 Task: Select the phone type as home.
Action: Mouse moved to (664, 84)
Screenshot: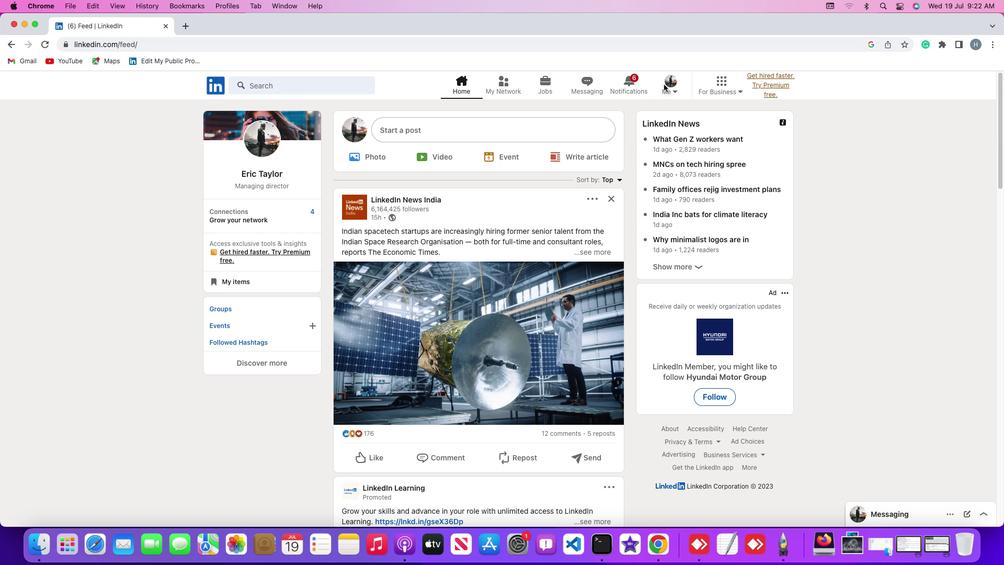 
Action: Mouse pressed left at (664, 84)
Screenshot: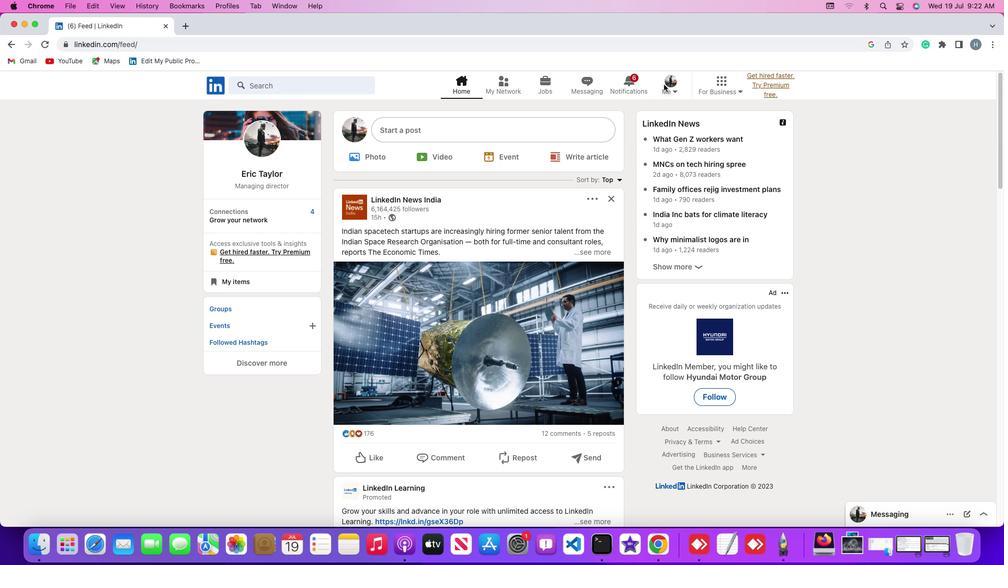 
Action: Mouse moved to (667, 85)
Screenshot: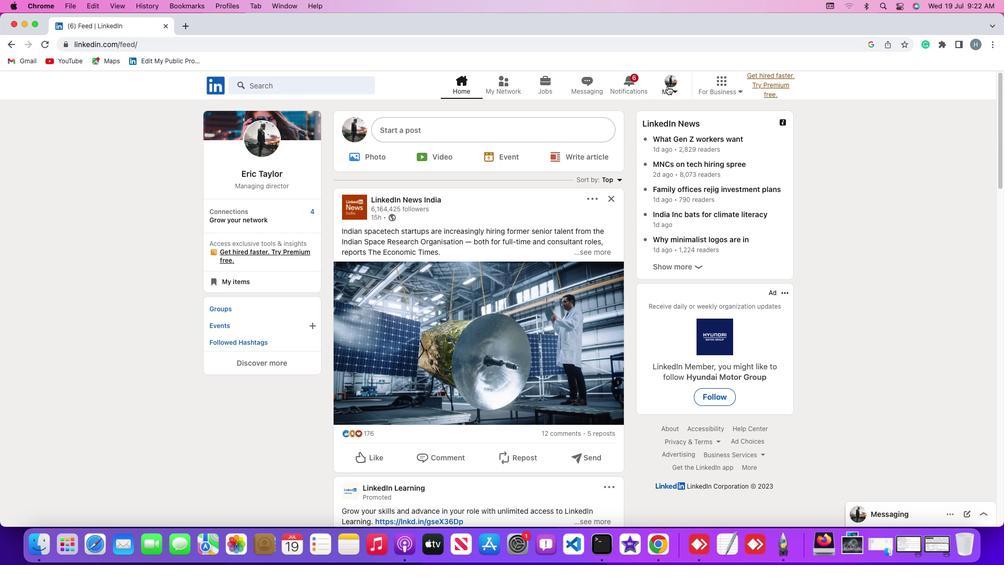 
Action: Mouse pressed left at (667, 85)
Screenshot: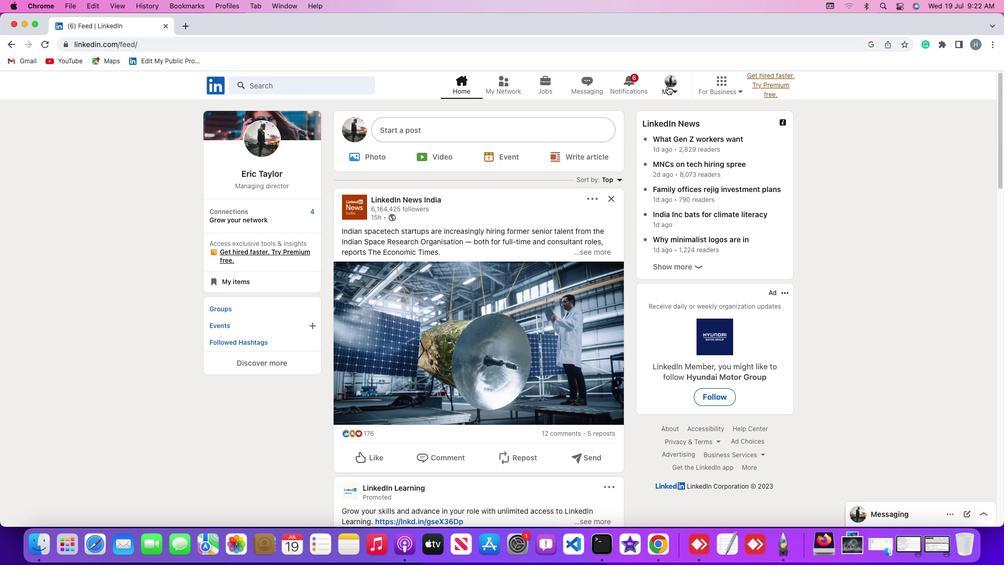 
Action: Mouse moved to (663, 143)
Screenshot: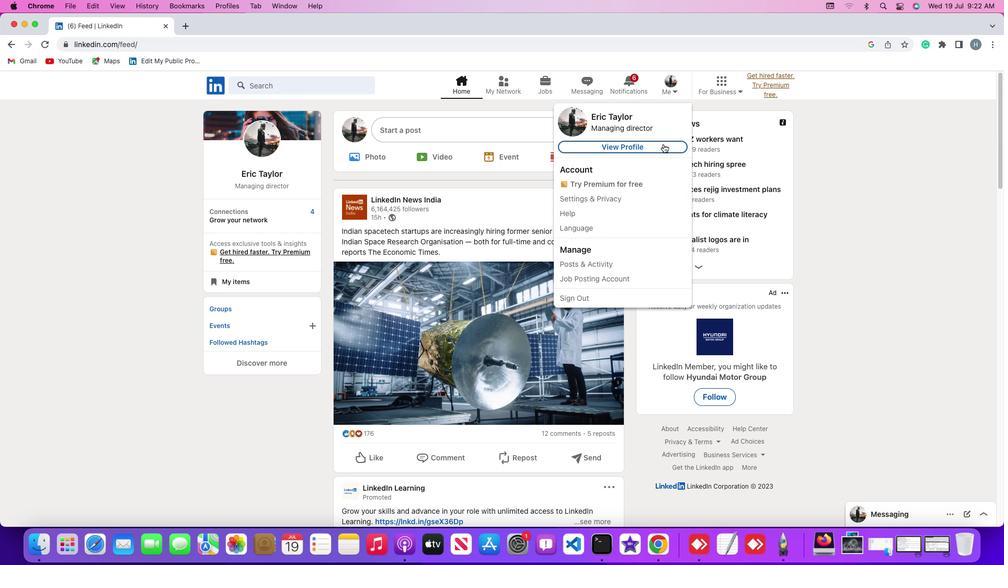 
Action: Mouse pressed left at (663, 143)
Screenshot: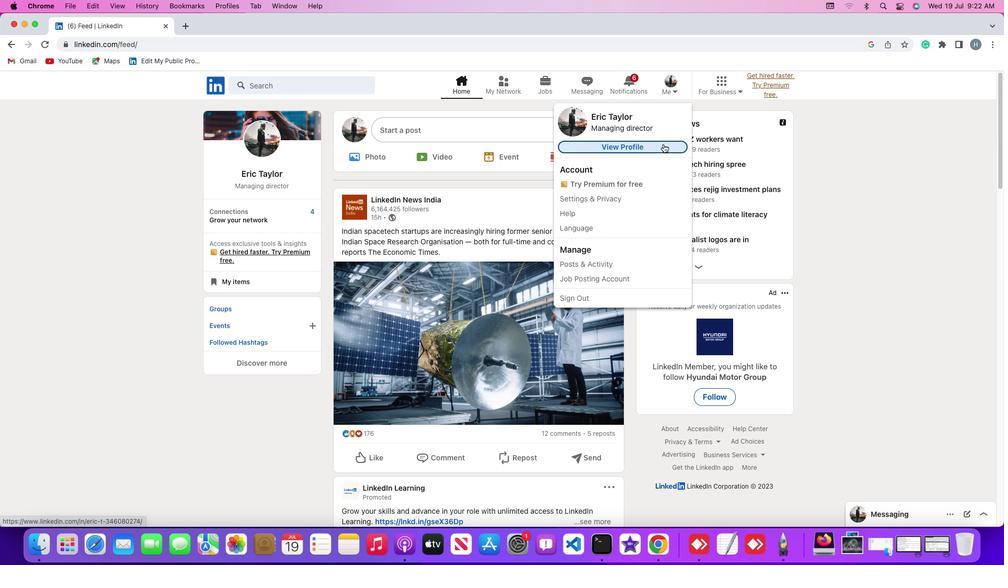 
Action: Mouse moved to (607, 229)
Screenshot: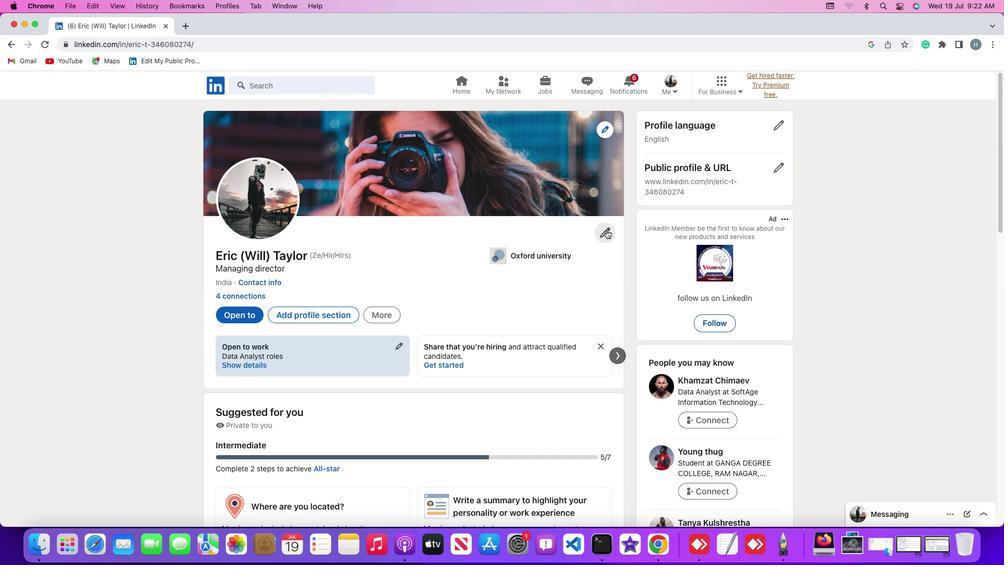 
Action: Mouse pressed left at (607, 229)
Screenshot: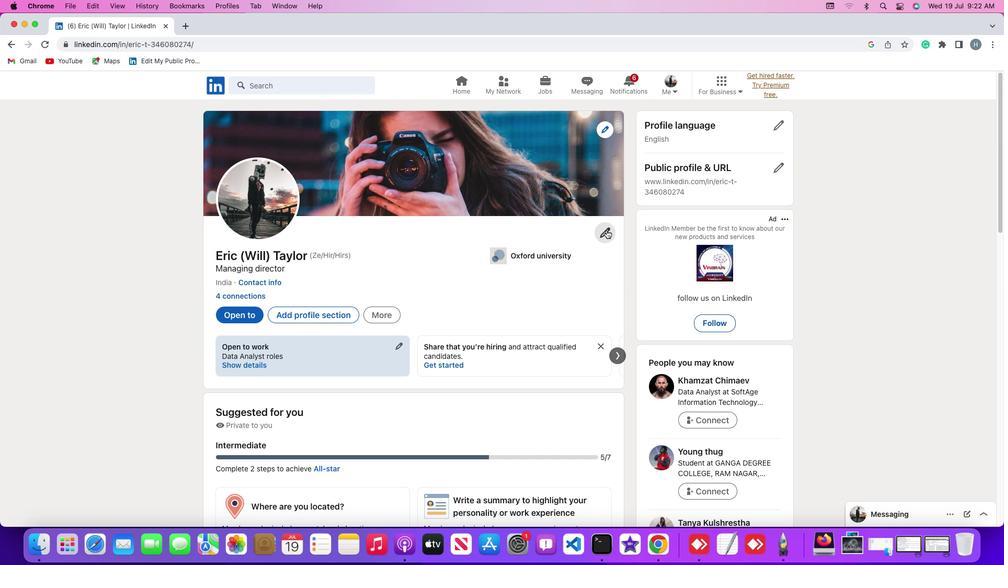 
Action: Mouse moved to (520, 261)
Screenshot: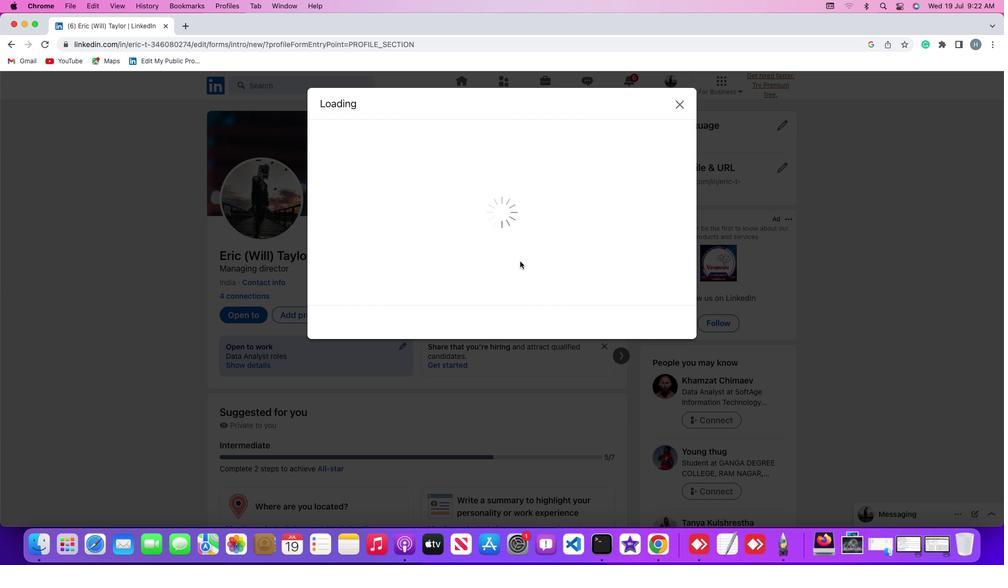 
Action: Mouse scrolled (520, 261) with delta (0, 0)
Screenshot: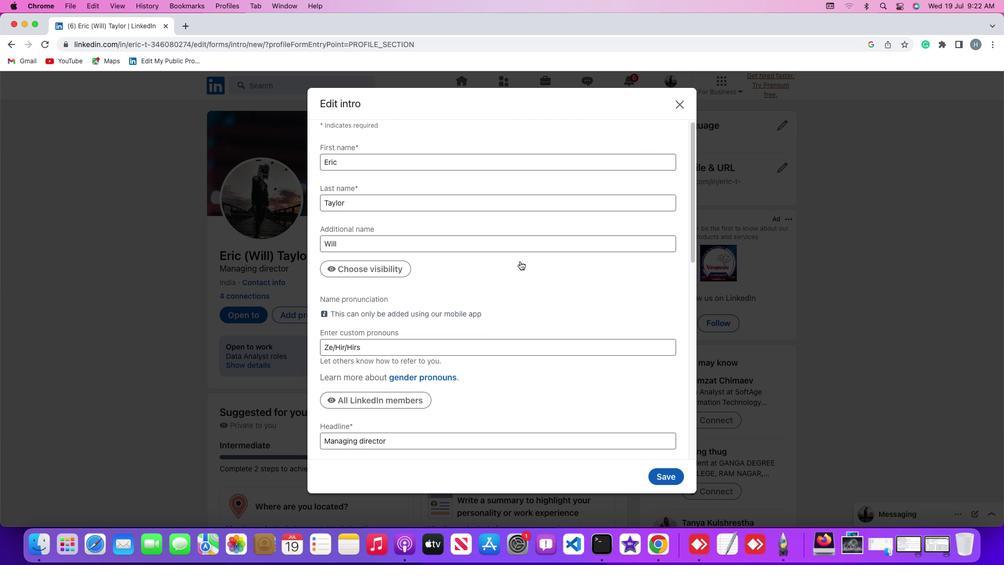 
Action: Mouse scrolled (520, 261) with delta (0, 0)
Screenshot: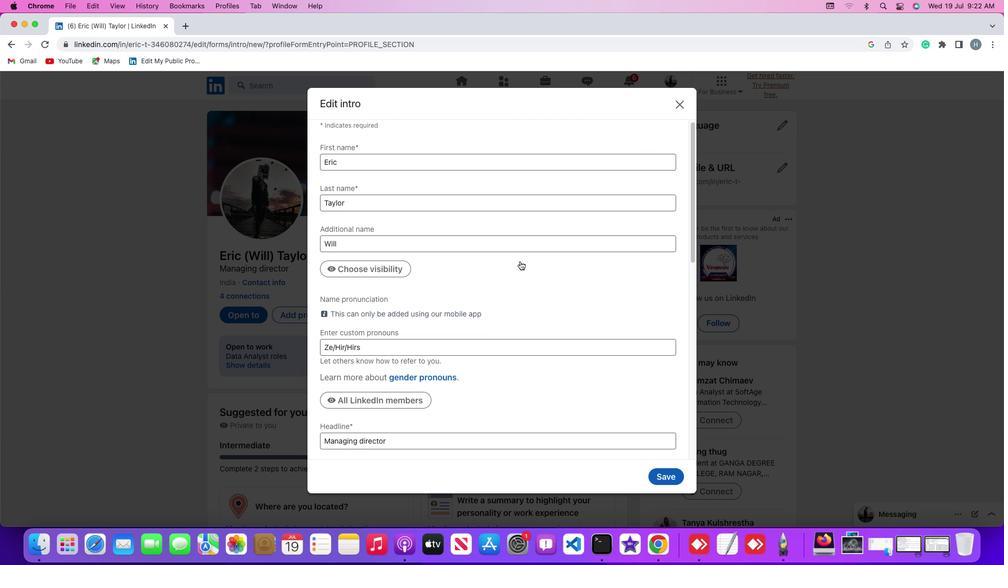 
Action: Mouse scrolled (520, 261) with delta (0, -1)
Screenshot: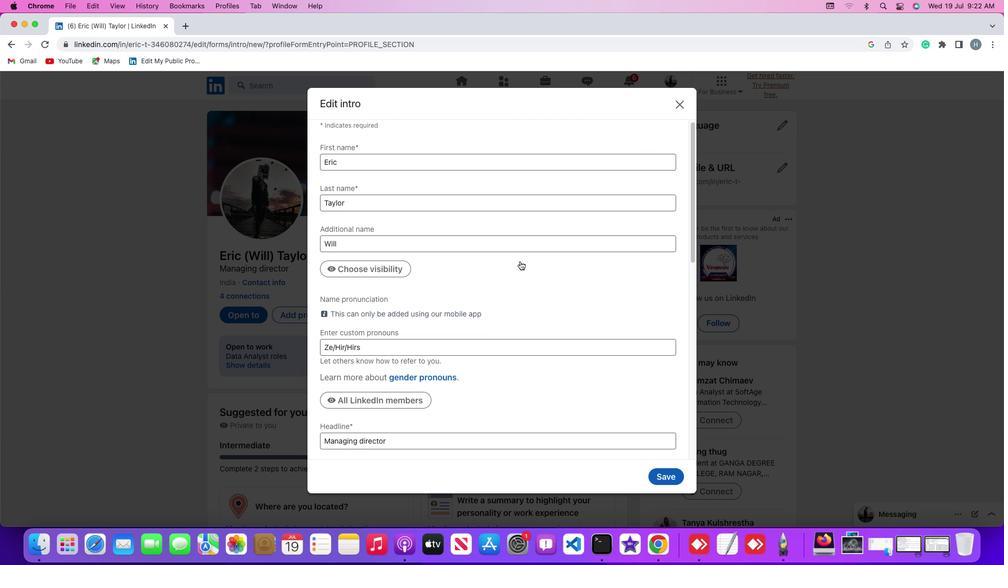 
Action: Mouse scrolled (520, 261) with delta (0, -2)
Screenshot: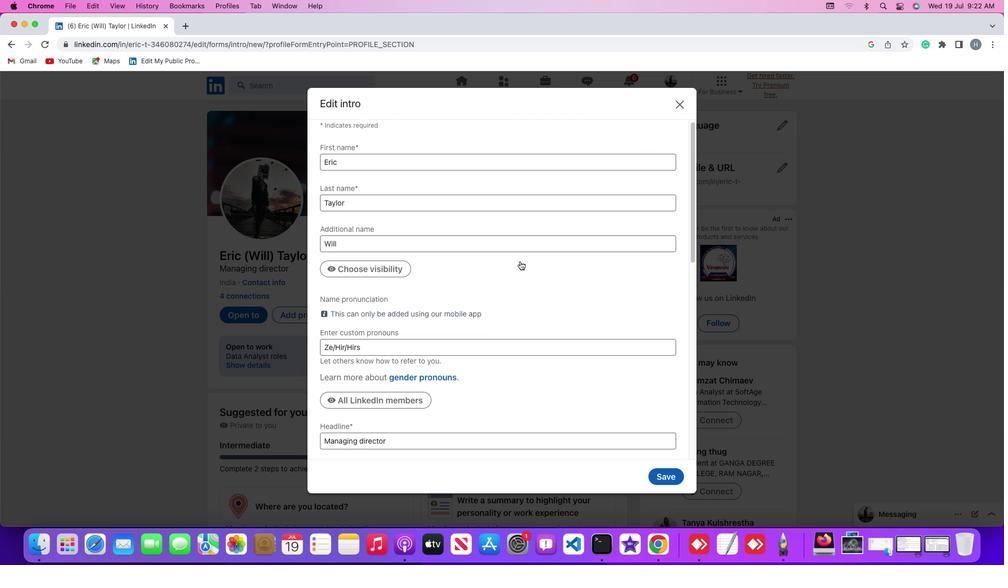 
Action: Mouse scrolled (520, 261) with delta (0, -3)
Screenshot: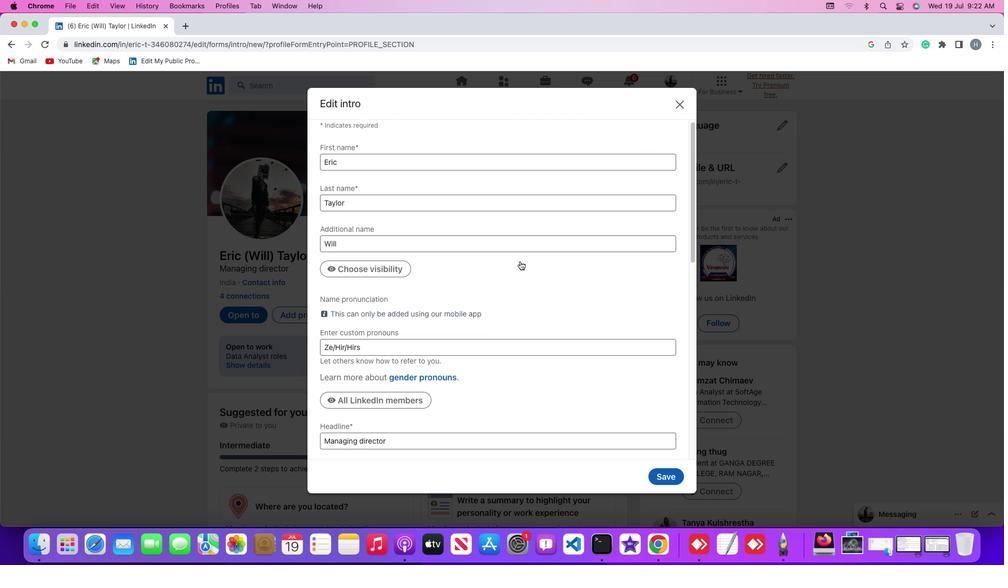 
Action: Mouse scrolled (520, 261) with delta (0, -3)
Screenshot: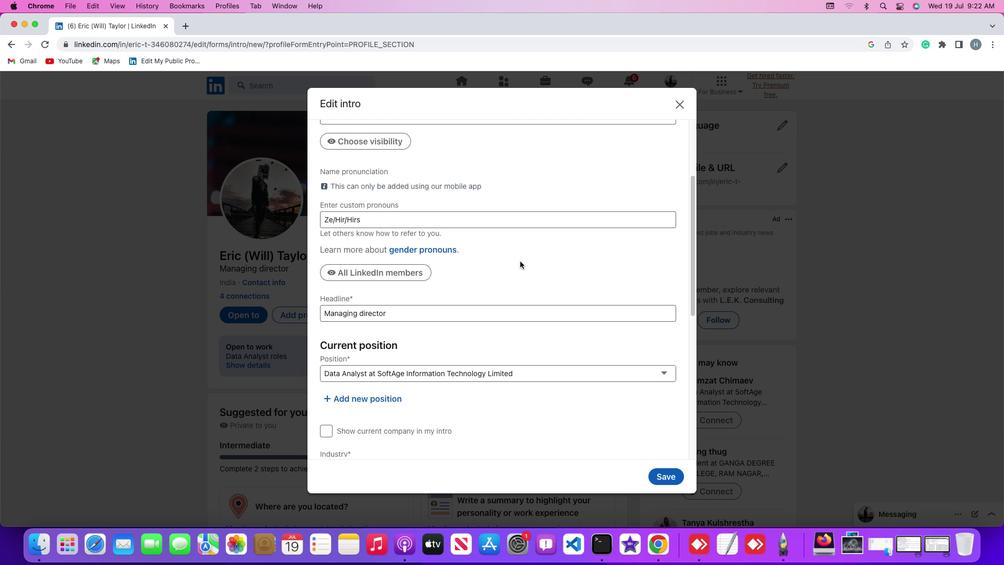 
Action: Mouse scrolled (520, 261) with delta (0, -3)
Screenshot: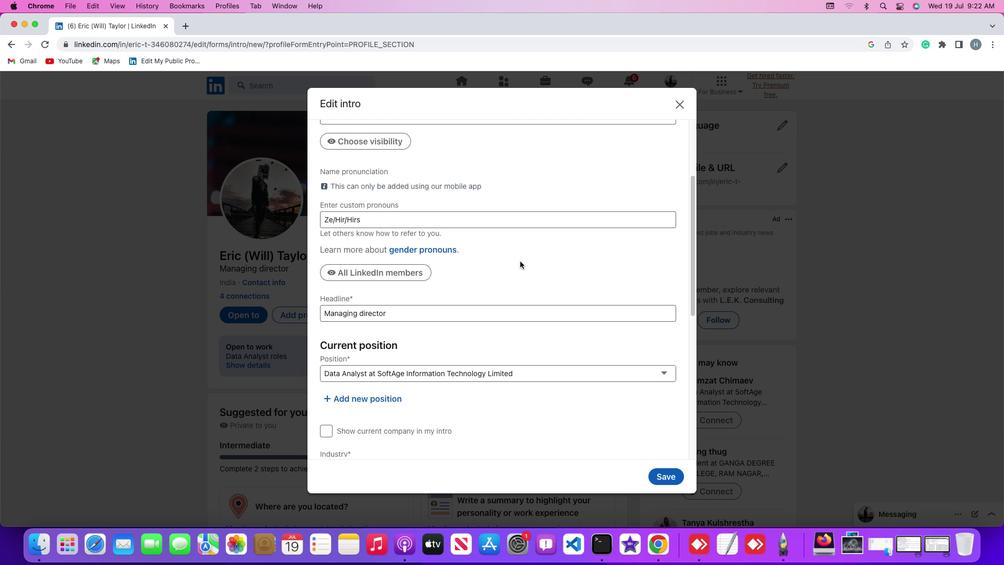 
Action: Mouse scrolled (520, 261) with delta (0, 0)
Screenshot: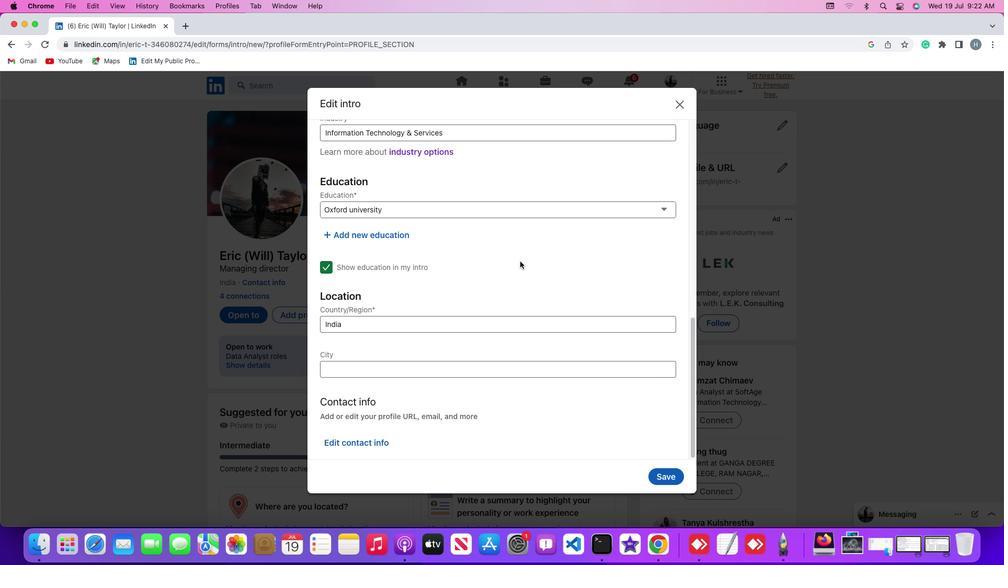 
Action: Mouse scrolled (520, 261) with delta (0, 0)
Screenshot: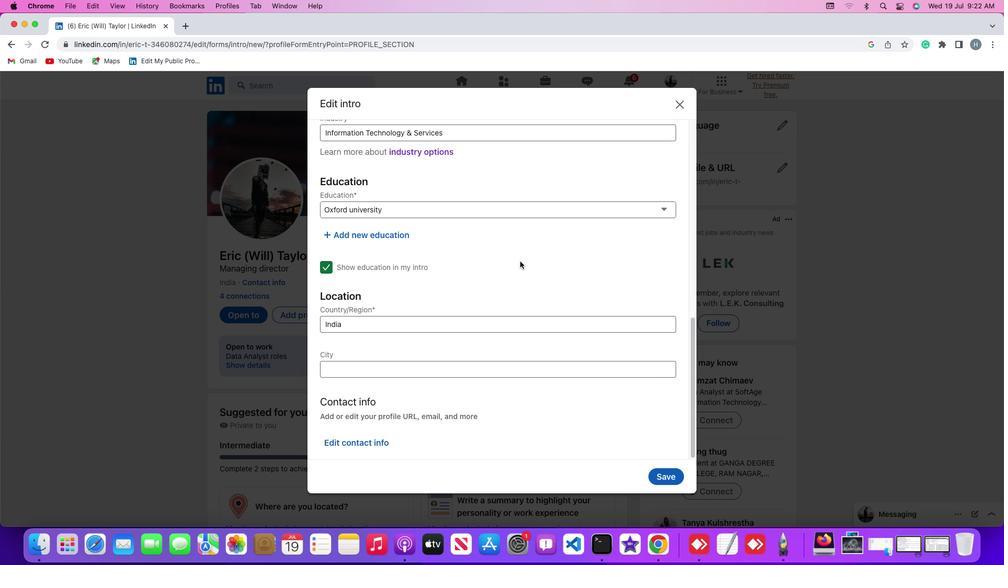 
Action: Mouse scrolled (520, 261) with delta (0, -1)
Screenshot: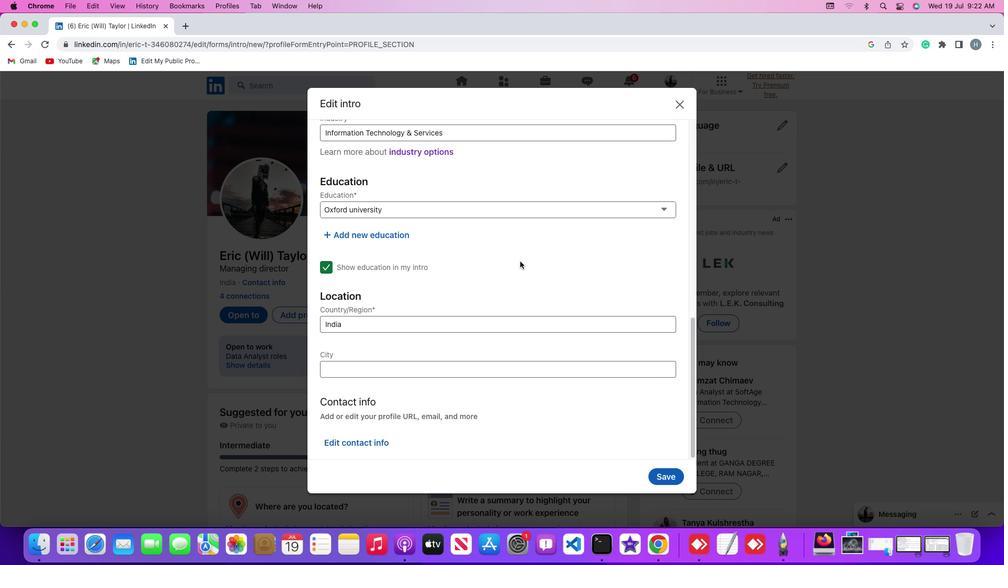 
Action: Mouse scrolled (520, 261) with delta (0, -2)
Screenshot: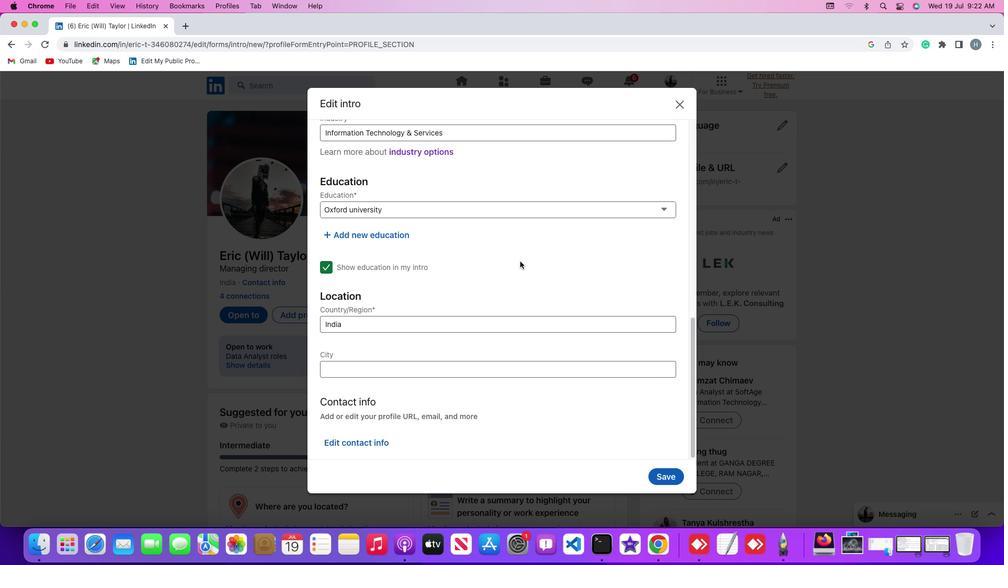 
Action: Mouse moved to (365, 439)
Screenshot: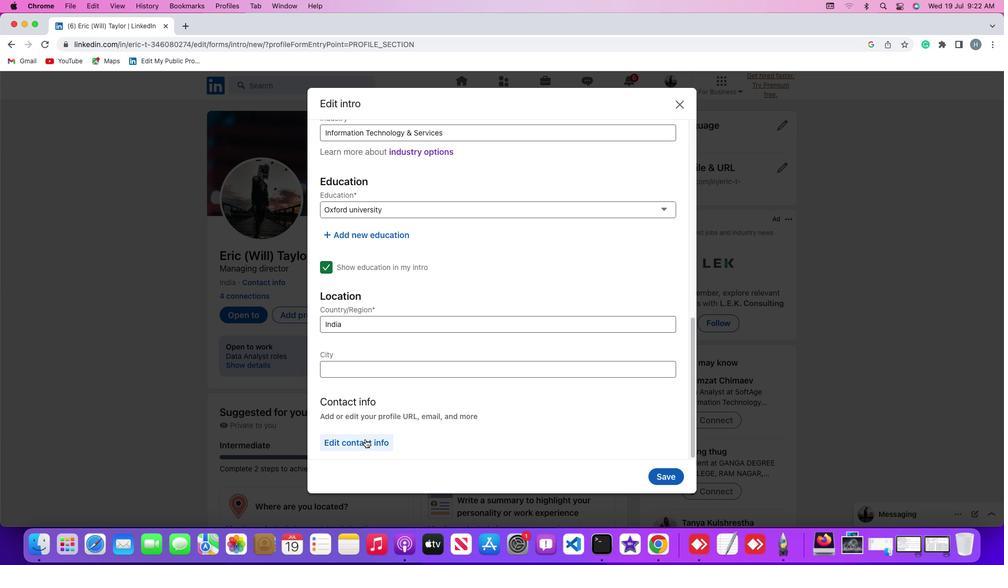 
Action: Mouse pressed left at (365, 439)
Screenshot: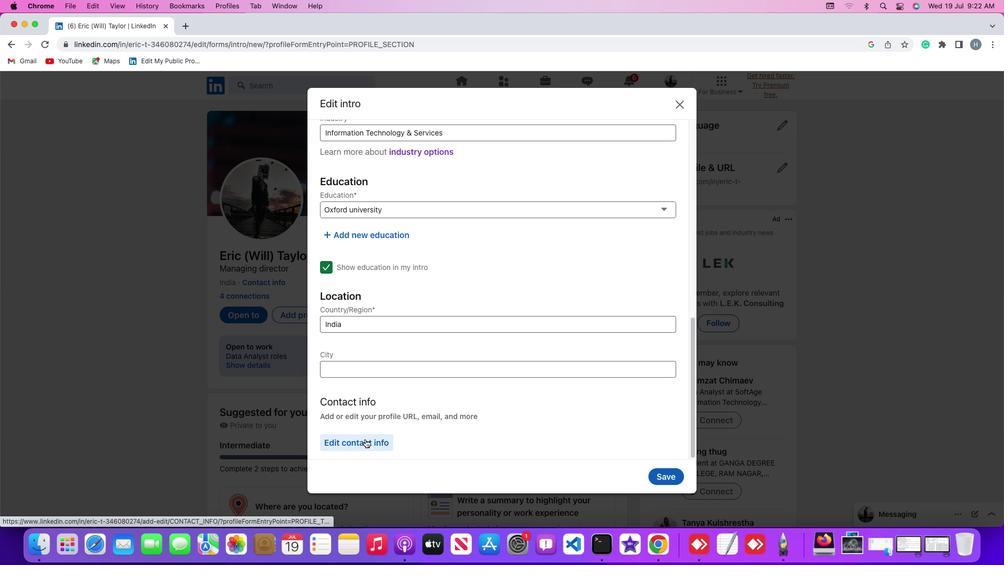 
Action: Mouse moved to (665, 287)
Screenshot: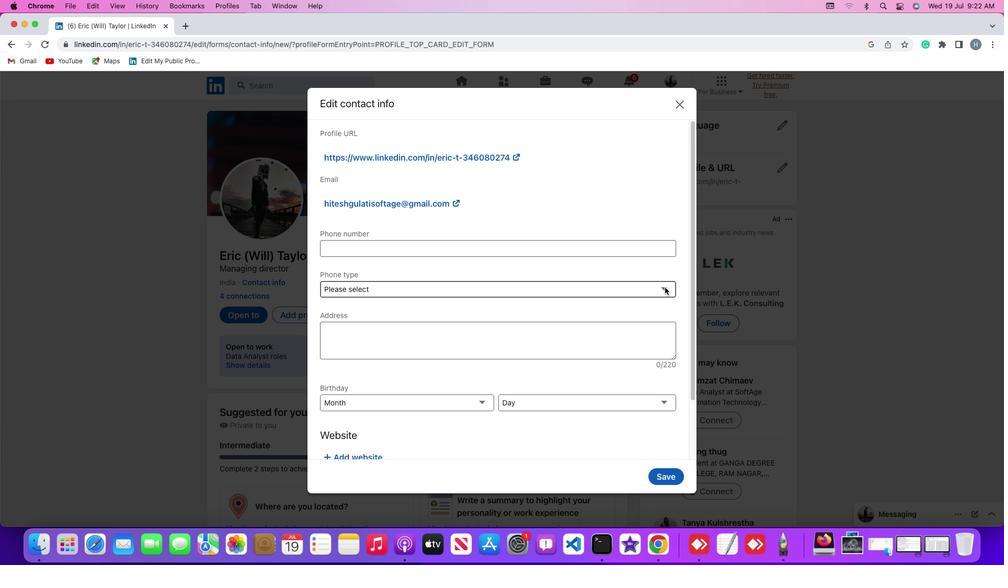 
Action: Mouse pressed left at (665, 287)
Screenshot: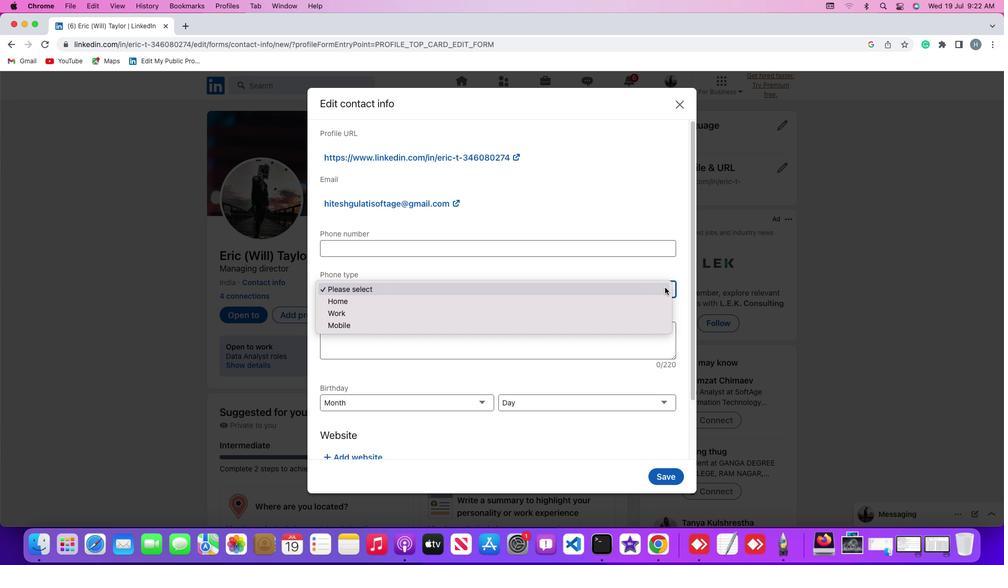 
Action: Mouse moved to (651, 302)
Screenshot: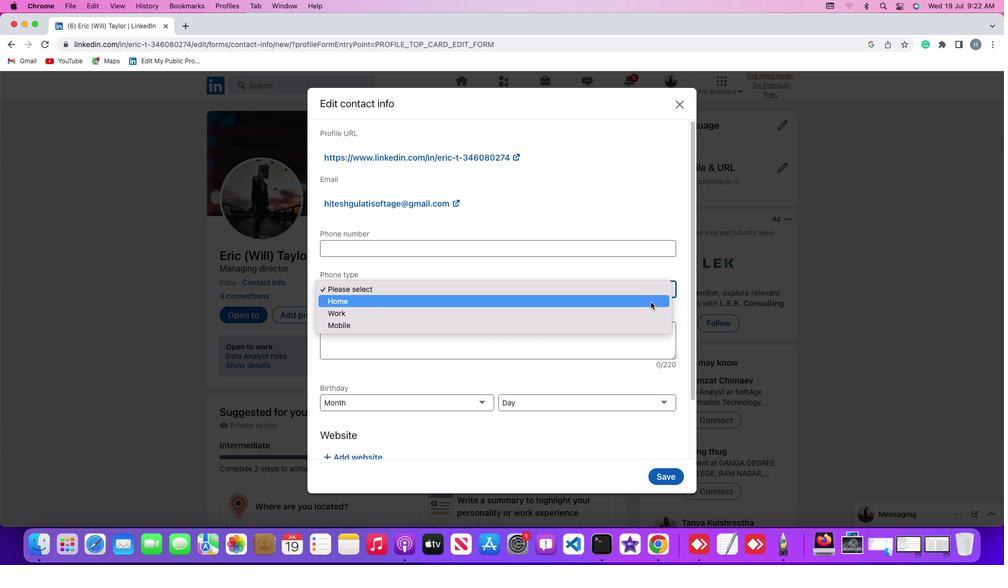 
Action: Mouse pressed left at (651, 302)
Screenshot: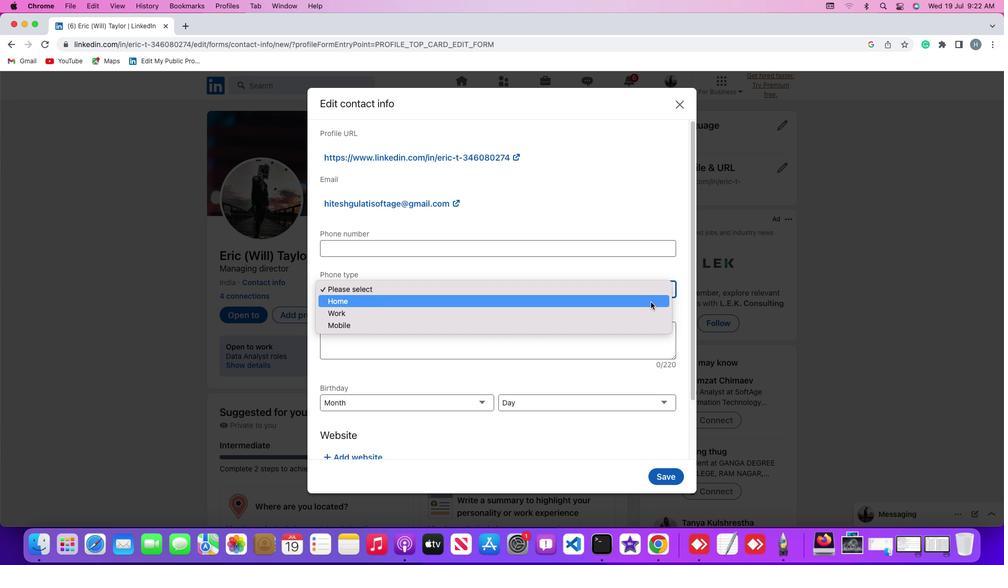 
Action: Mouse moved to (663, 264)
Screenshot: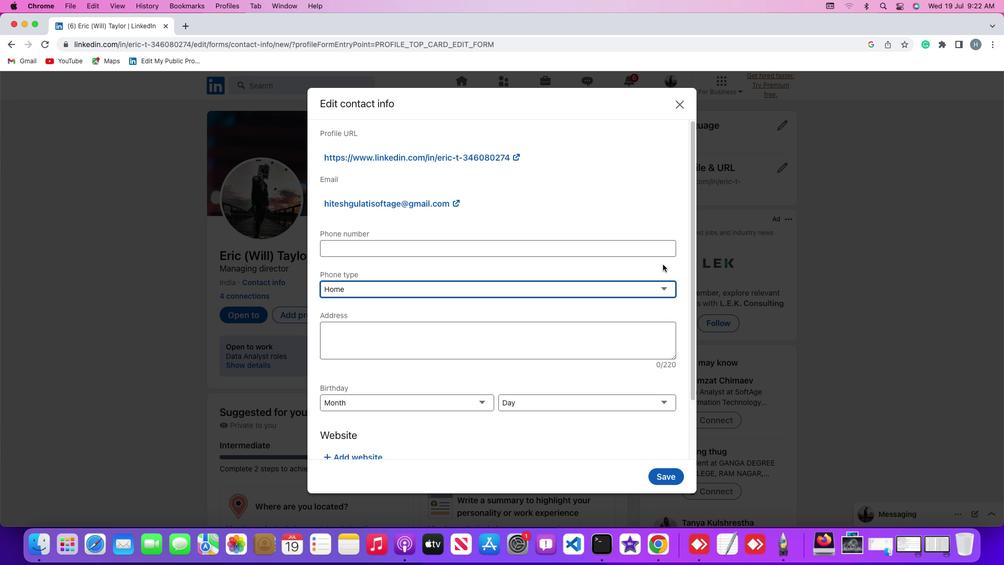 
